 Task: Toggle the experimental feature "Set all breakpoints eagerly at startup".
Action: Mouse moved to (994, 33)
Screenshot: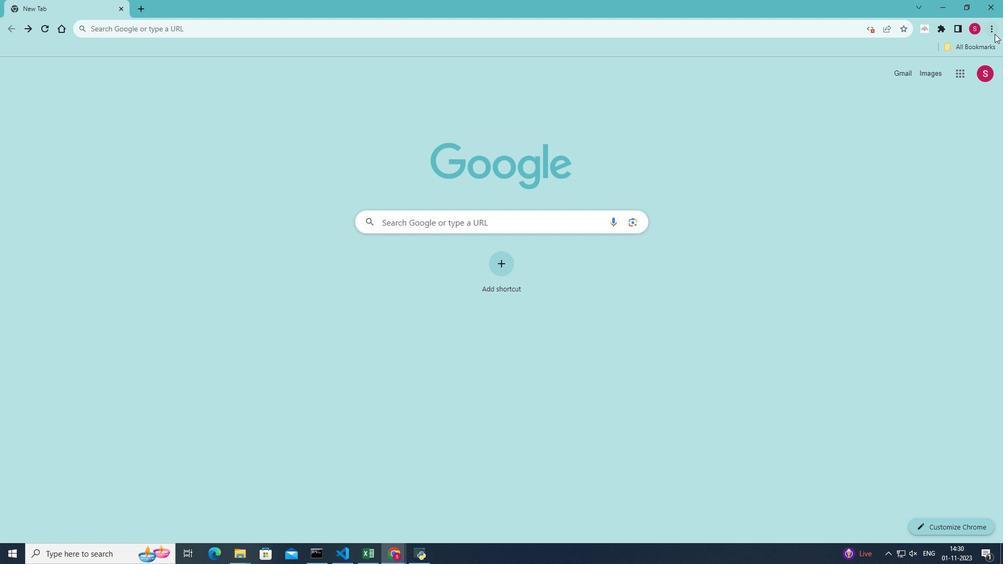 
Action: Mouse pressed left at (994, 33)
Screenshot: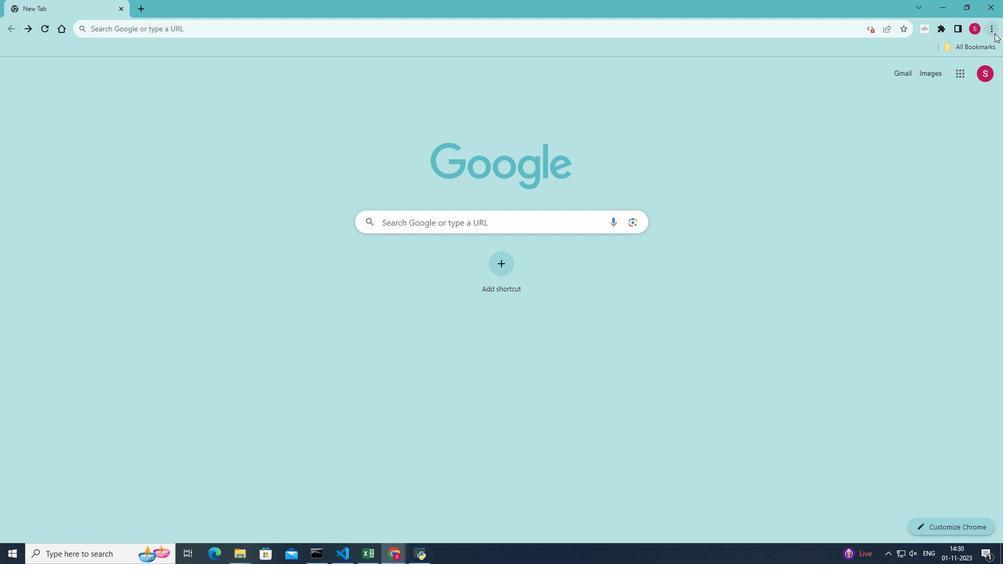 
Action: Mouse moved to (887, 191)
Screenshot: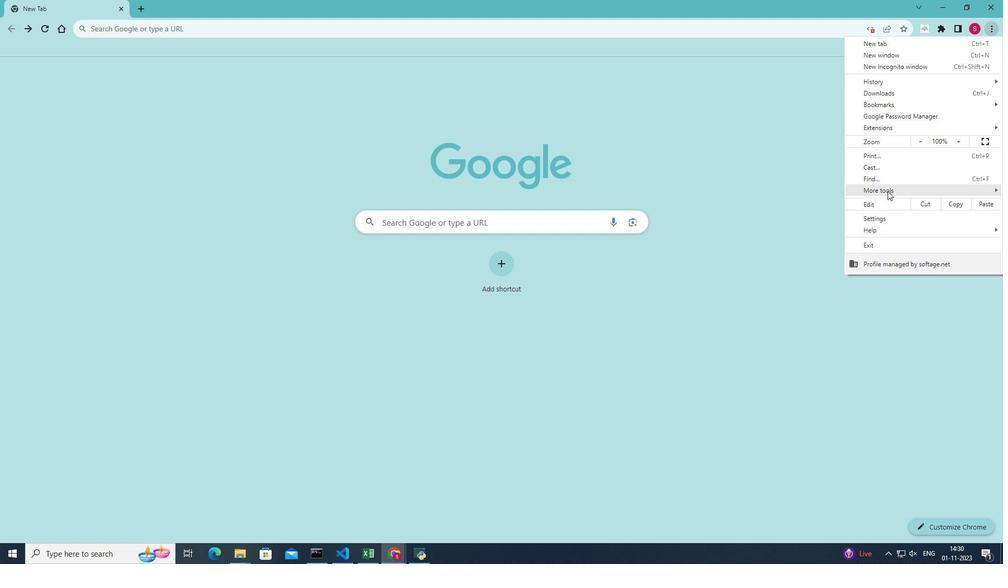
Action: Mouse pressed left at (887, 191)
Screenshot: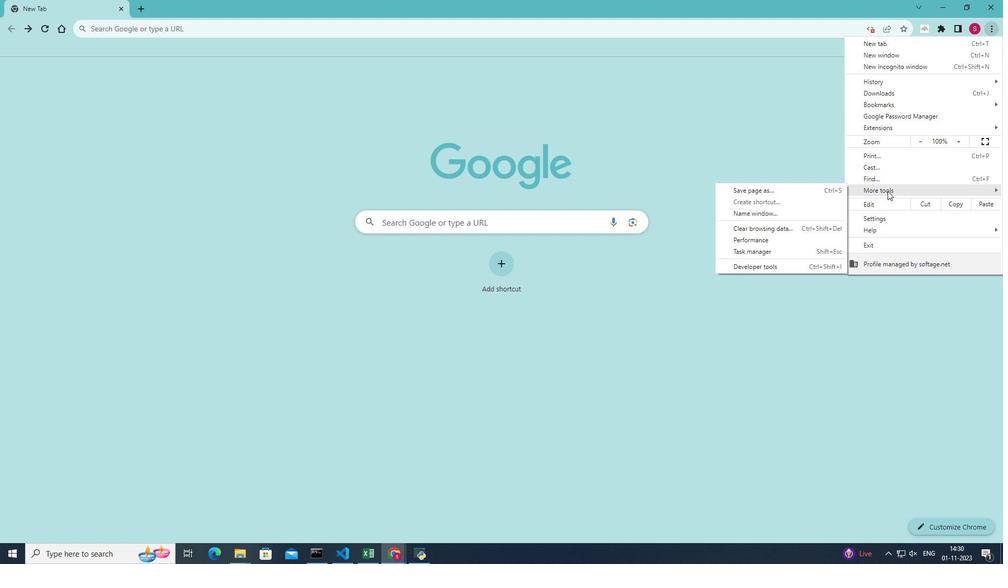 
Action: Mouse moved to (772, 266)
Screenshot: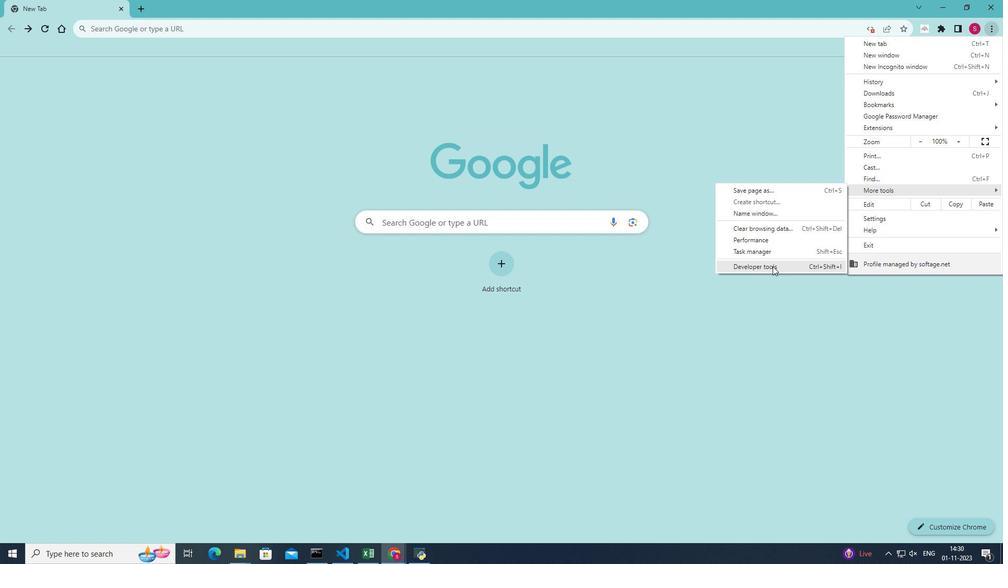 
Action: Mouse pressed left at (772, 266)
Screenshot: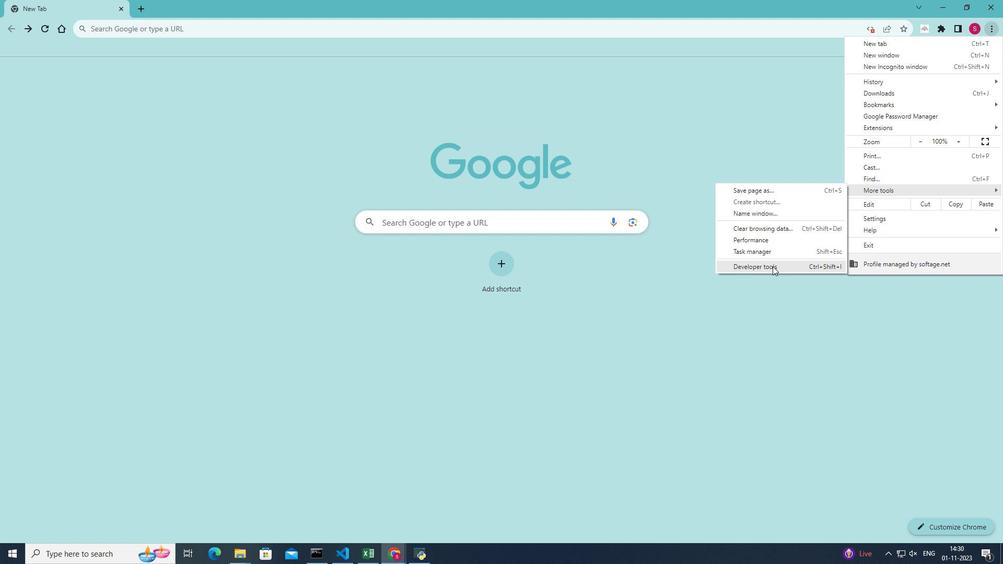 
Action: Mouse moved to (966, 58)
Screenshot: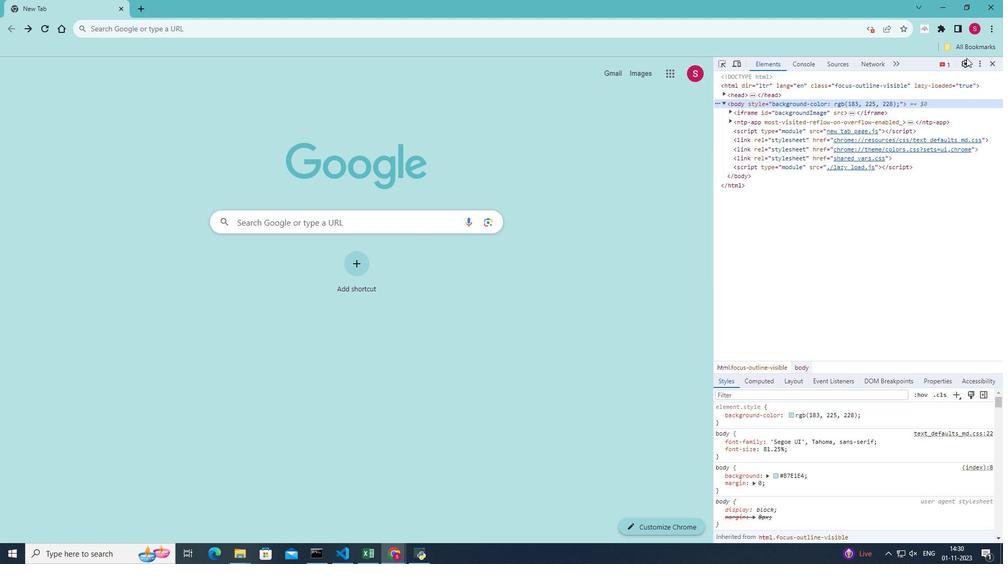 
Action: Mouse pressed left at (966, 58)
Screenshot: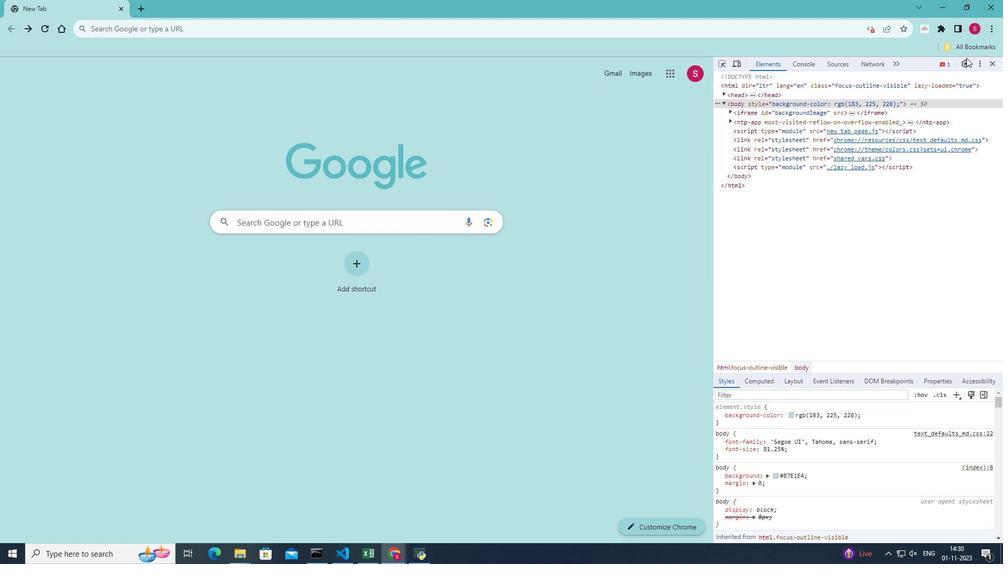 
Action: Mouse moved to (735, 113)
Screenshot: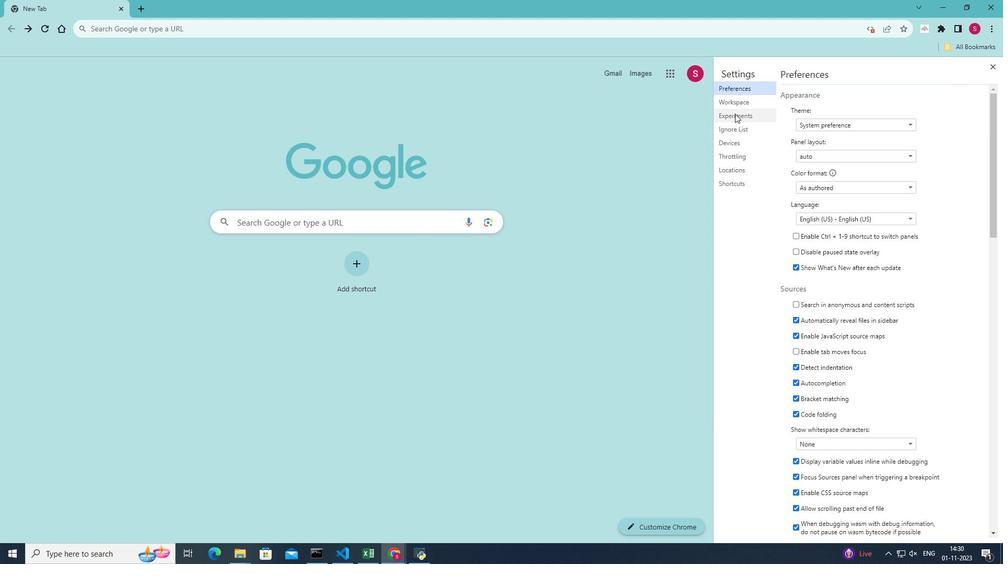 
Action: Mouse pressed left at (735, 113)
Screenshot: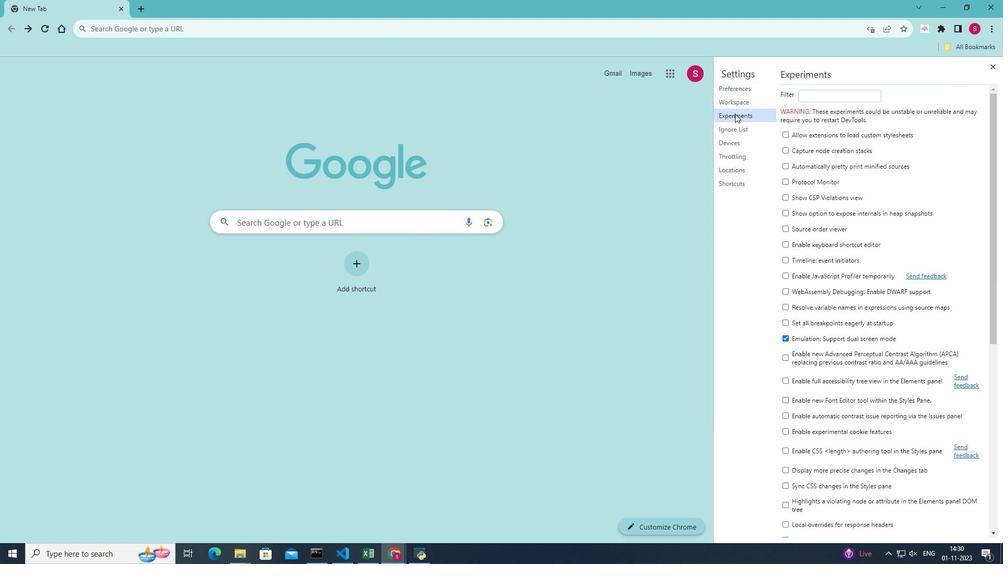 
Action: Mouse moved to (793, 296)
Screenshot: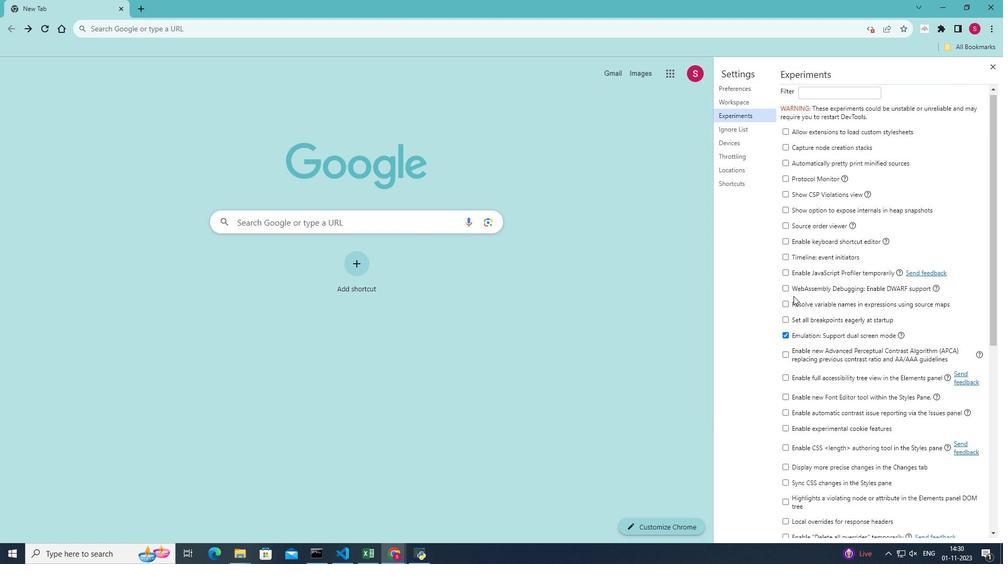 
Action: Mouse scrolled (793, 295) with delta (0, 0)
Screenshot: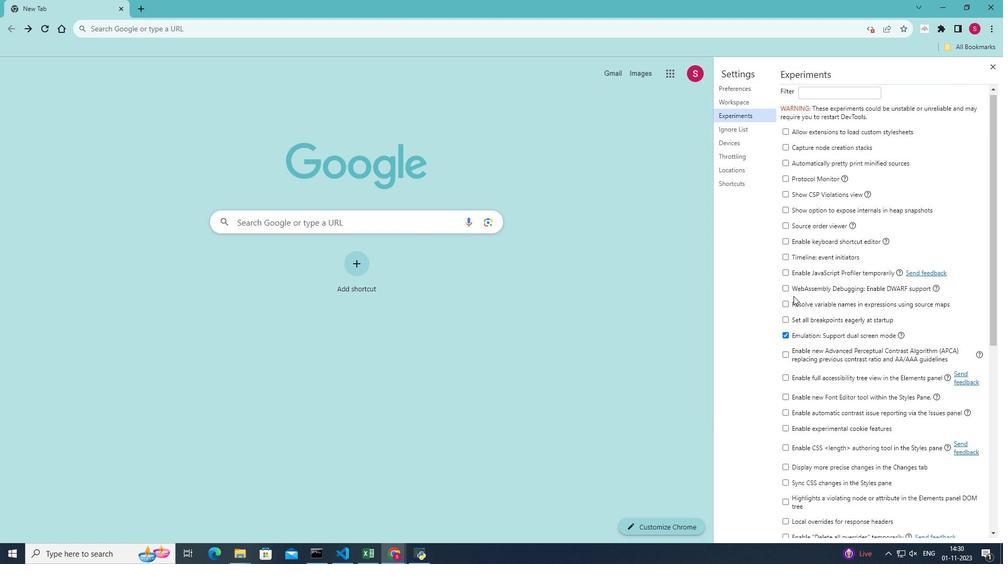 
Action: Mouse scrolled (793, 295) with delta (0, 0)
Screenshot: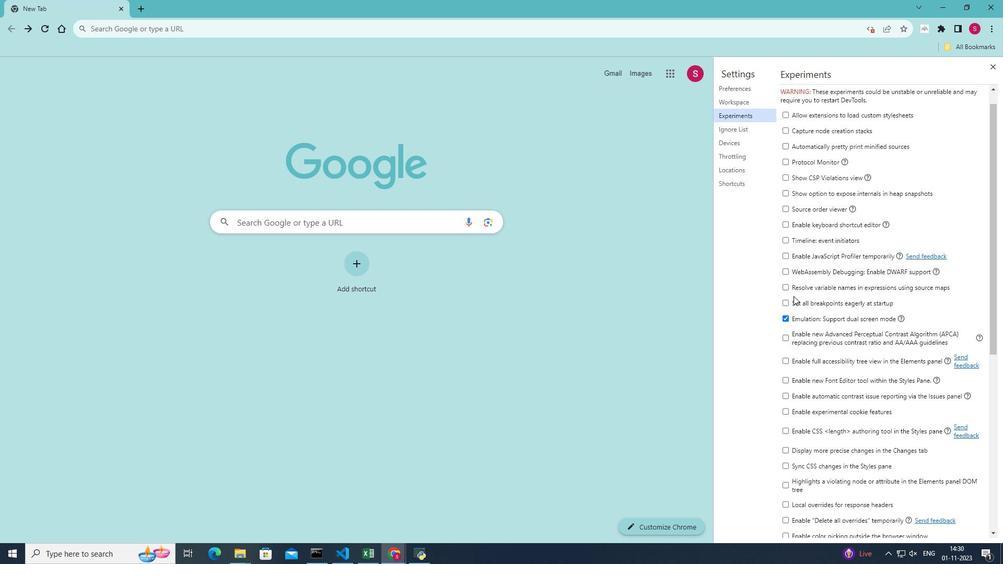 
Action: Mouse moved to (786, 221)
Screenshot: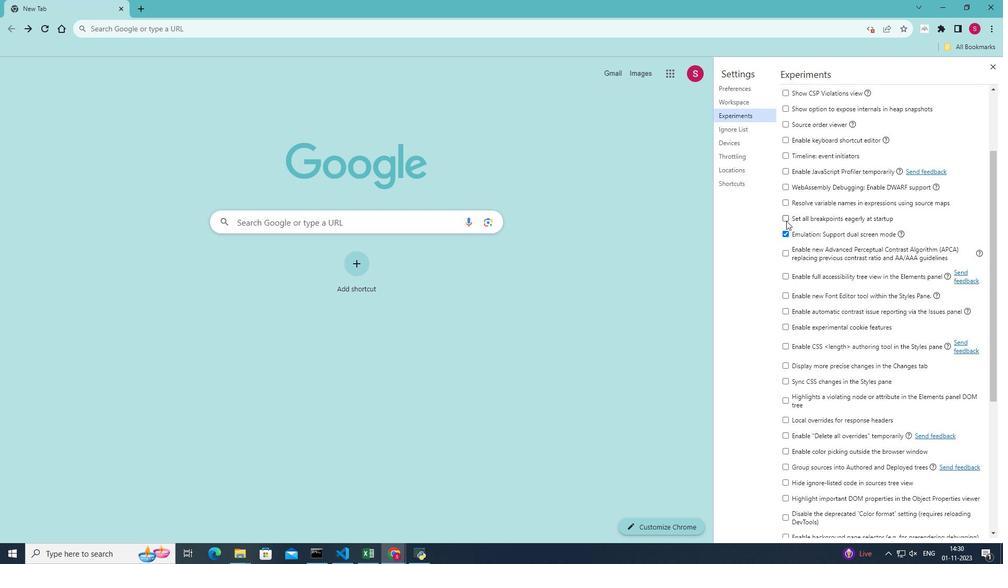 
Action: Mouse pressed left at (786, 221)
Screenshot: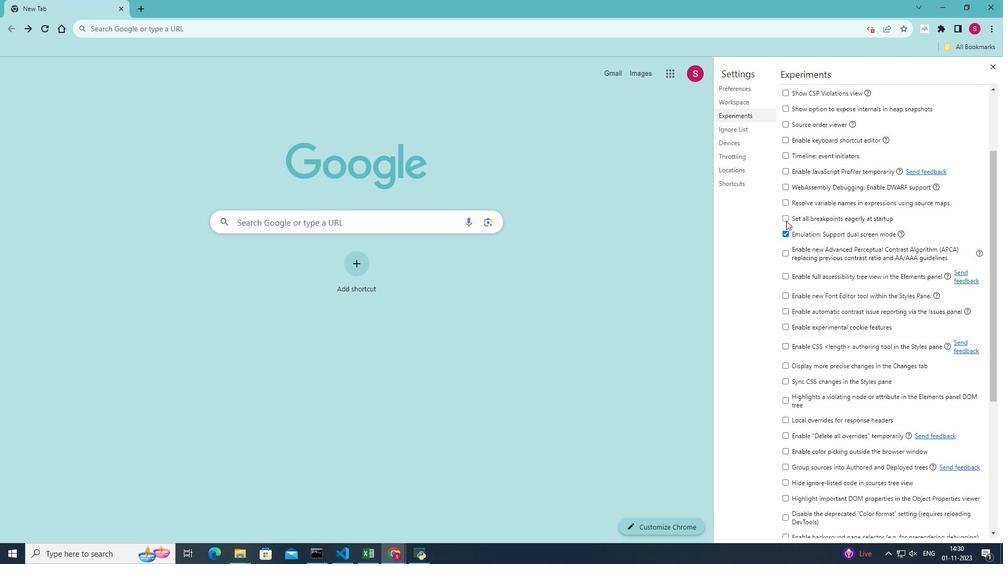 
Action: Mouse moved to (912, 212)
Screenshot: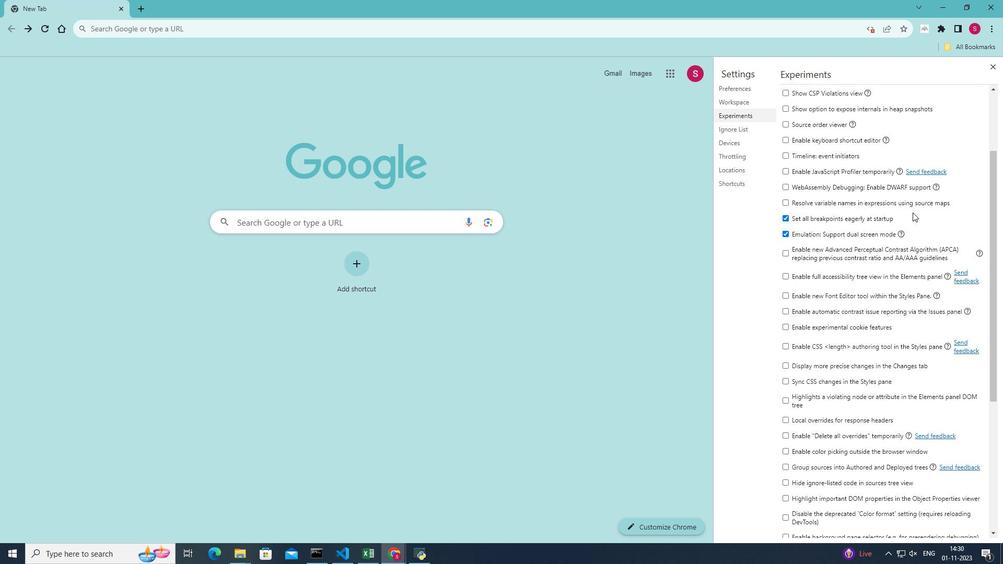 
